 Task: Change proficiency to elementary proficiency.
Action: Mouse moved to (886, 109)
Screenshot: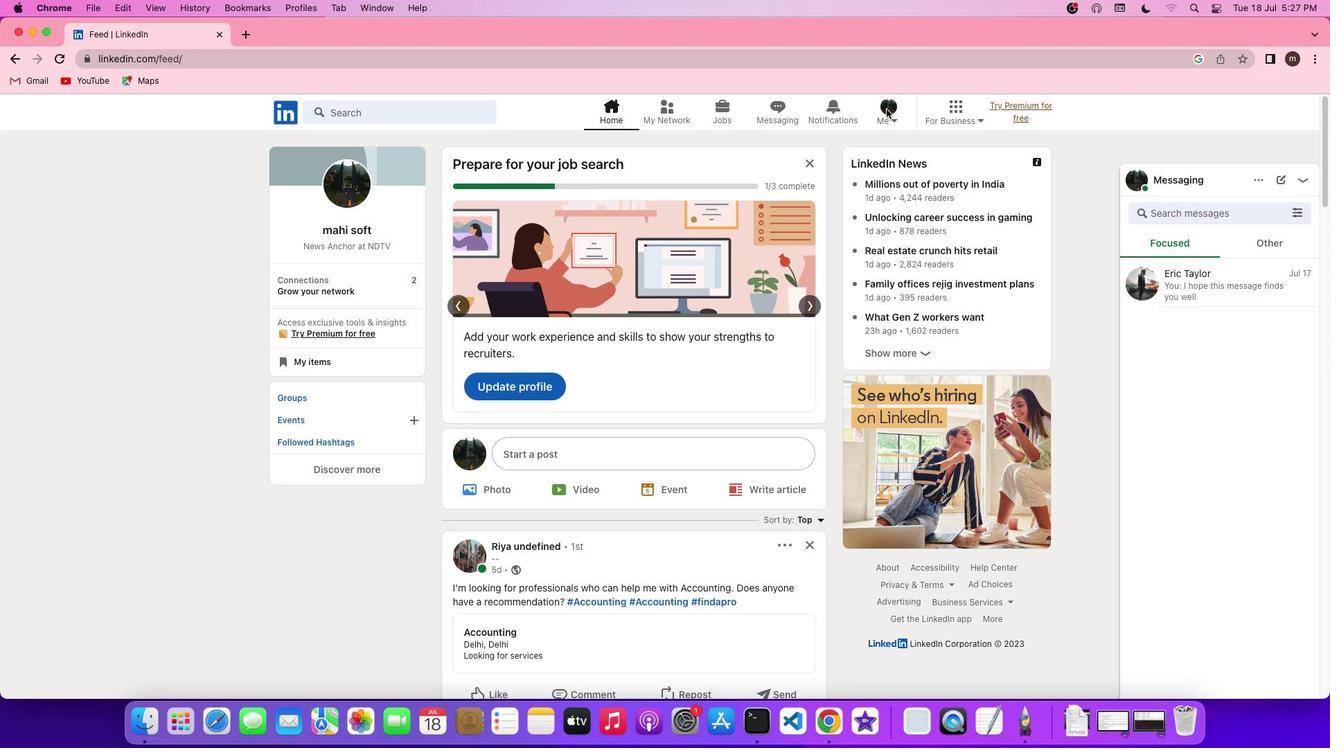
Action: Mouse pressed left at (886, 109)
Screenshot: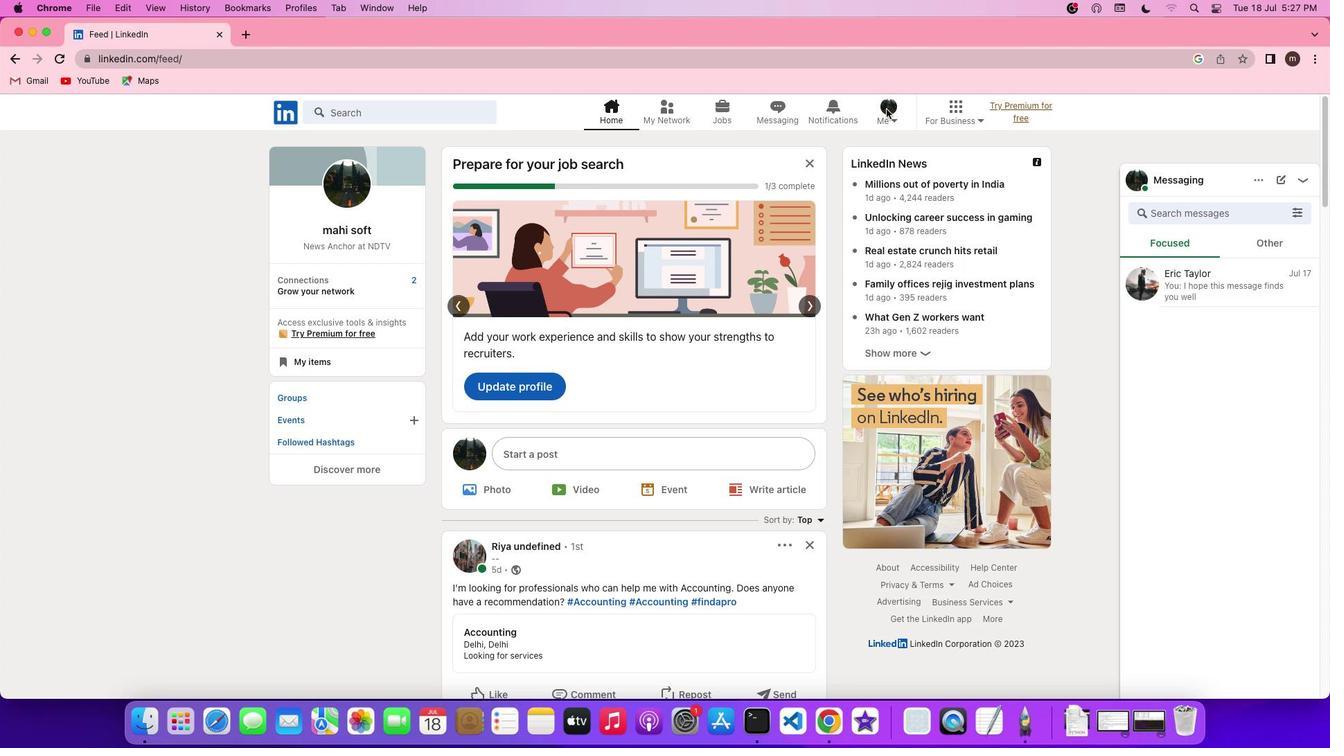 
Action: Mouse pressed left at (886, 109)
Screenshot: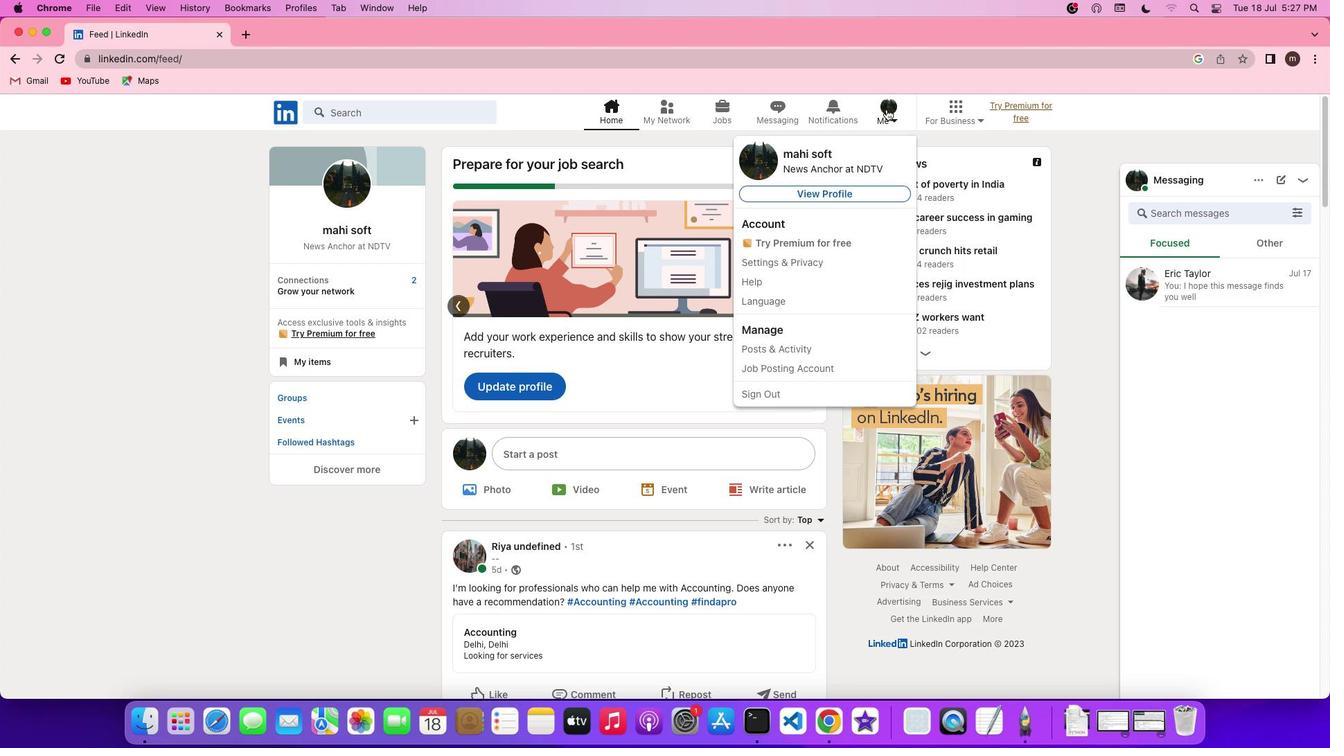 
Action: Mouse moved to (835, 190)
Screenshot: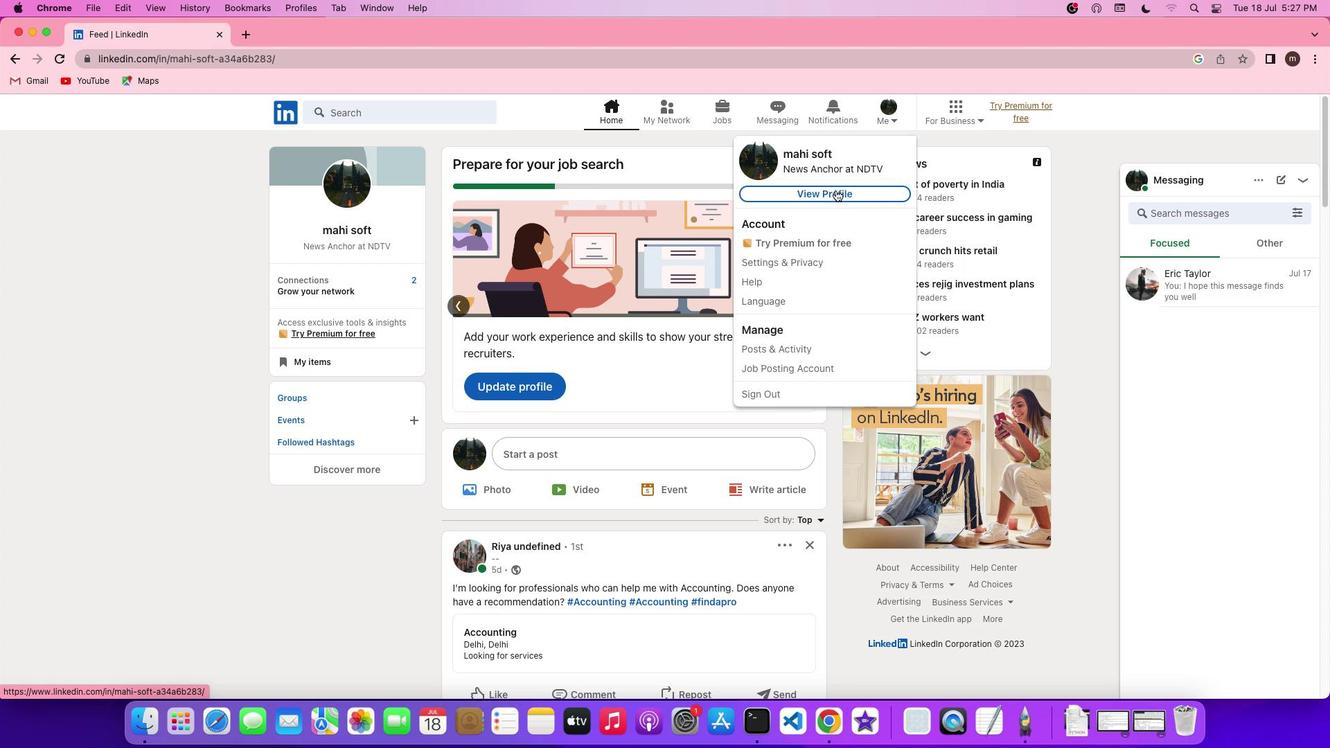 
Action: Mouse pressed left at (835, 190)
Screenshot: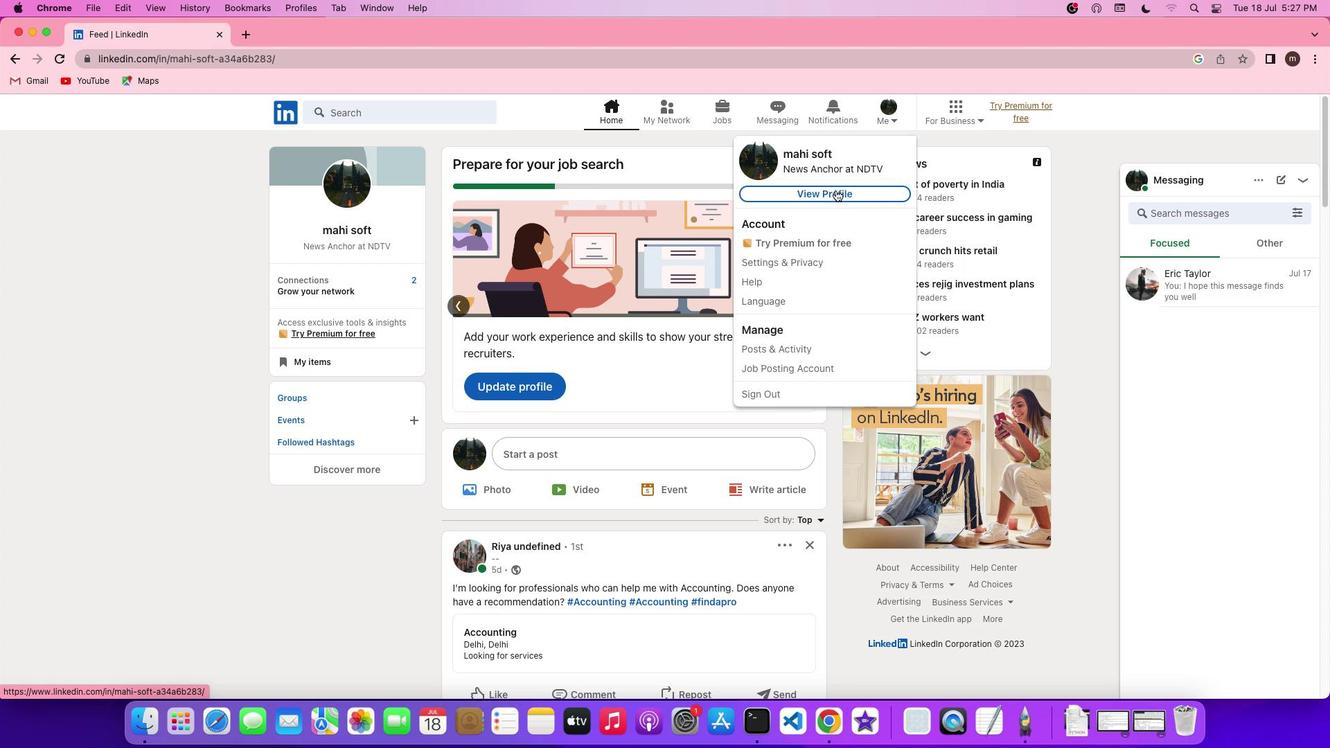 
Action: Mouse moved to (451, 418)
Screenshot: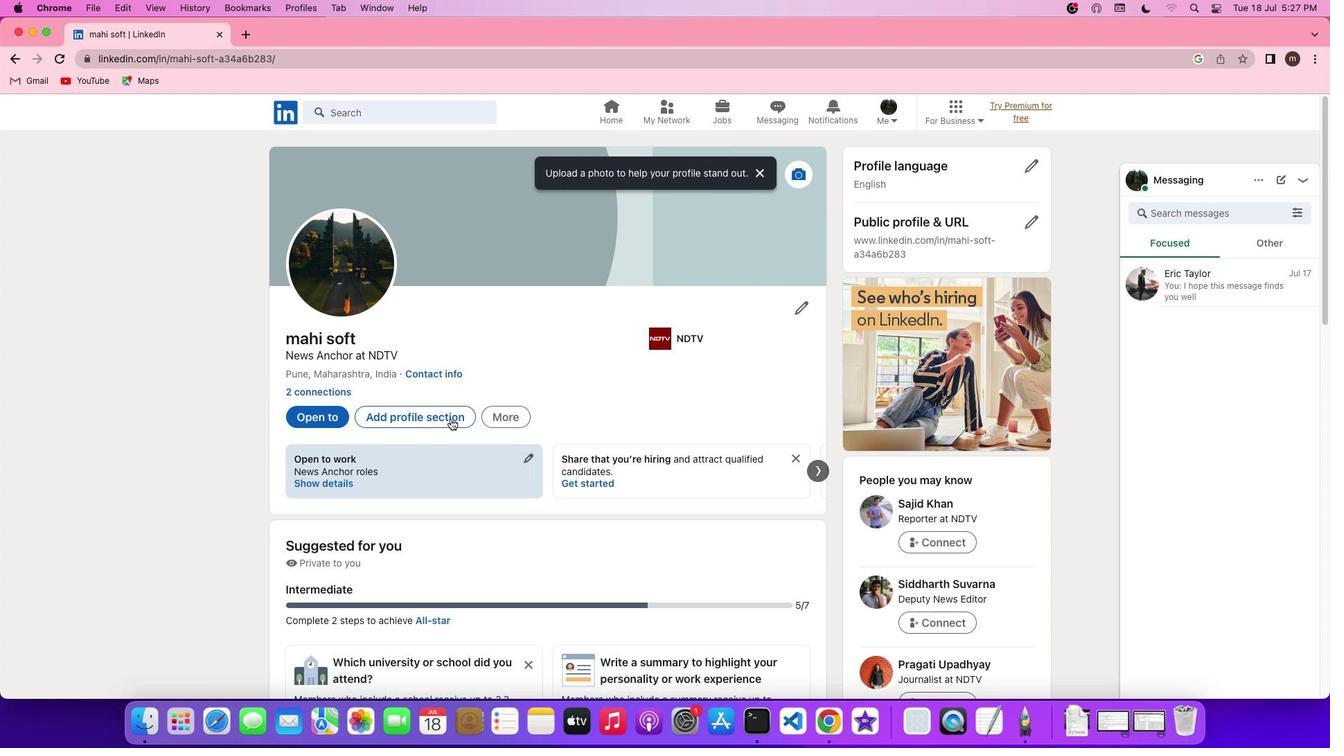 
Action: Mouse pressed left at (451, 418)
Screenshot: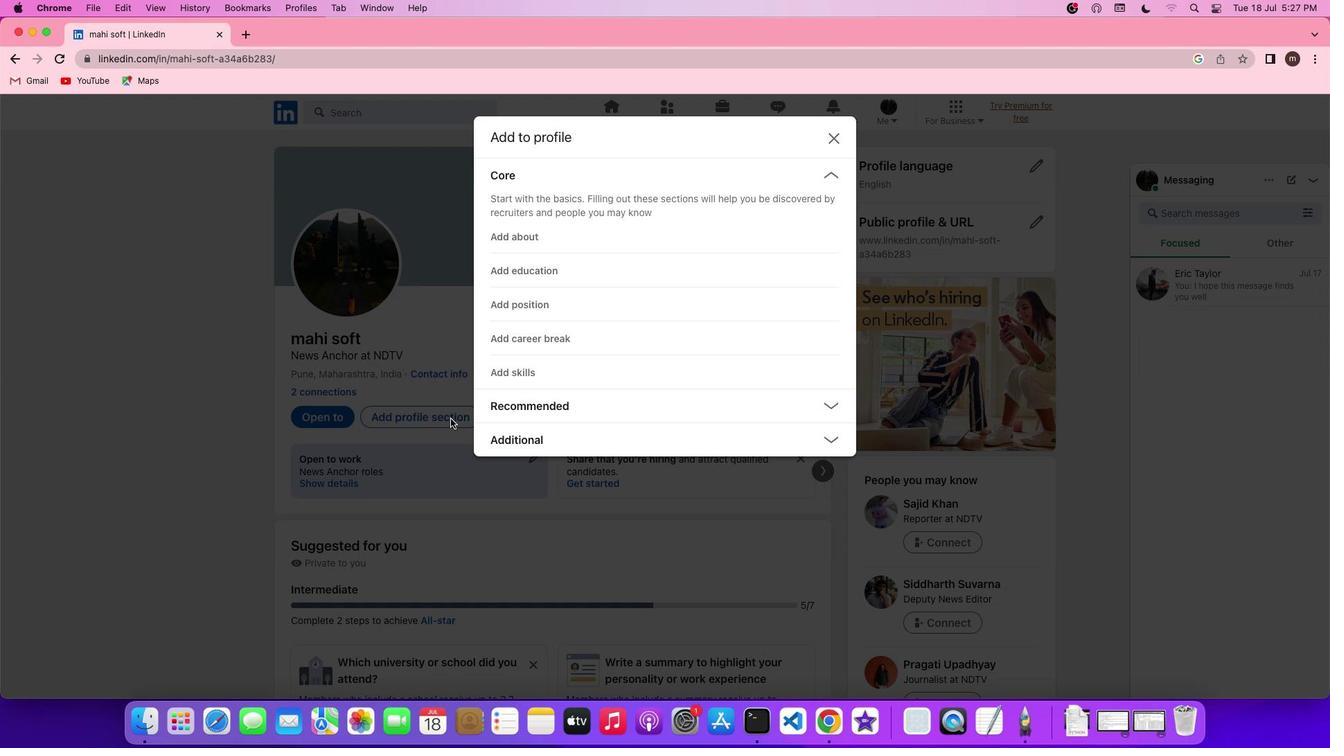 
Action: Mouse moved to (507, 435)
Screenshot: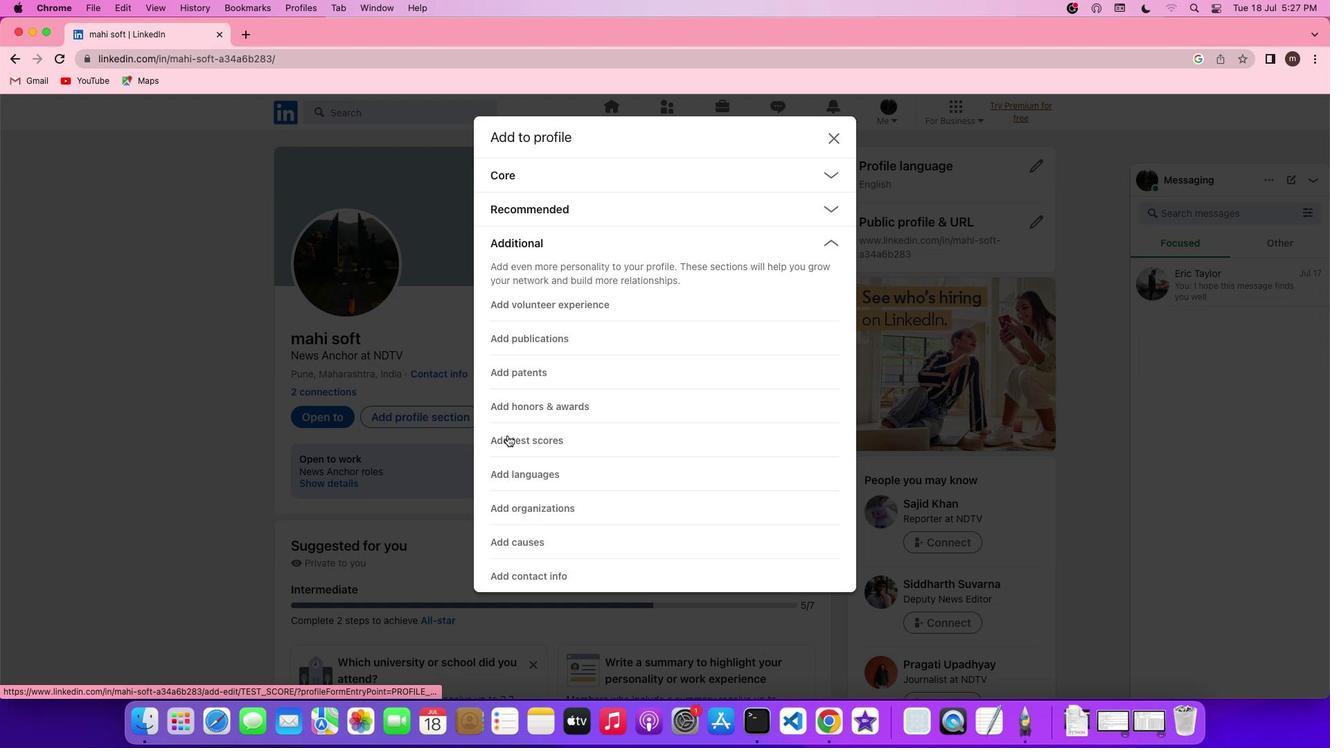 
Action: Mouse pressed left at (507, 435)
Screenshot: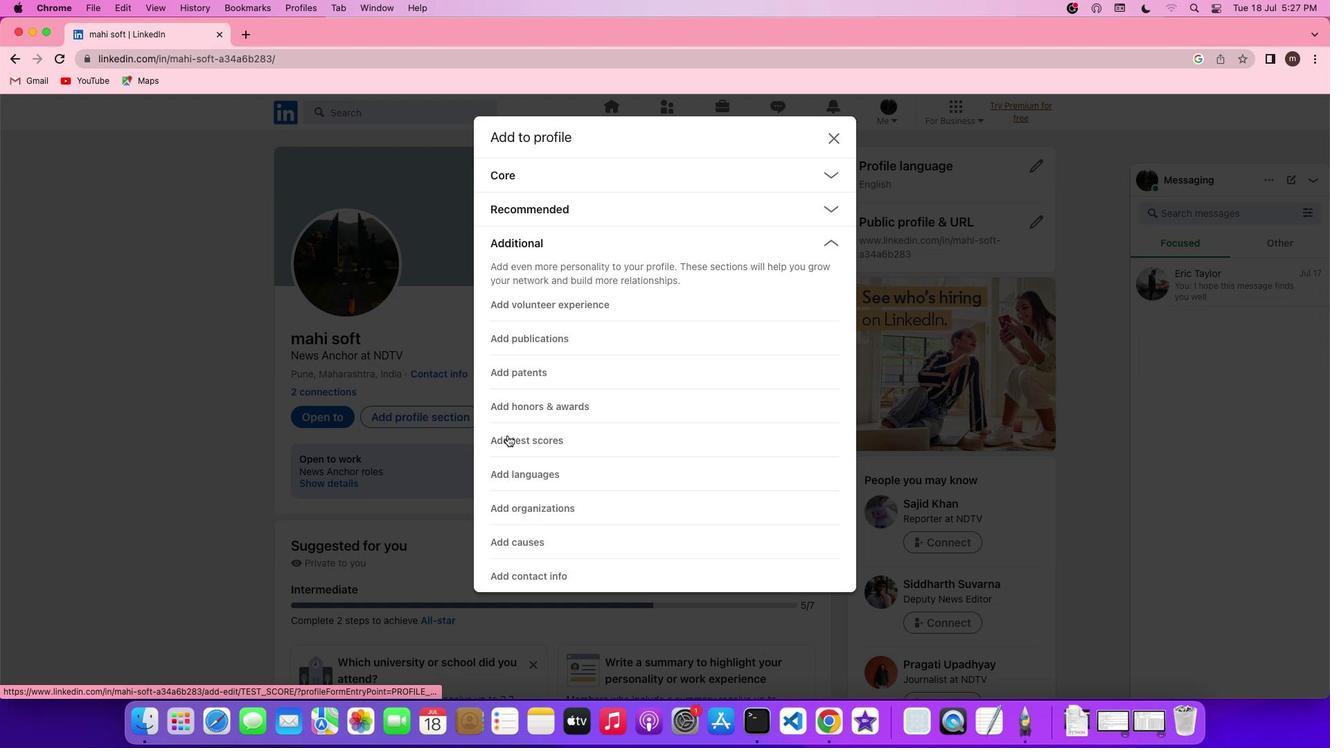 
Action: Mouse moved to (526, 469)
Screenshot: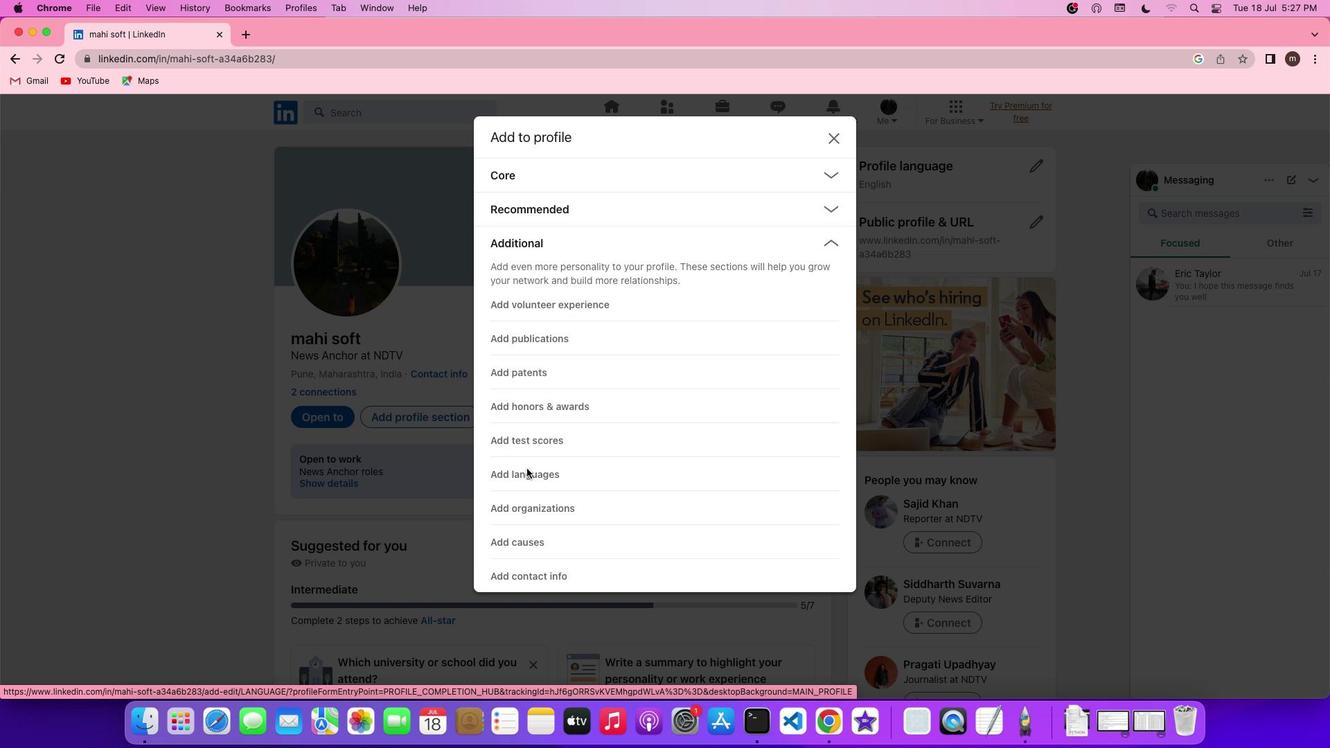 
Action: Mouse pressed left at (526, 469)
Screenshot: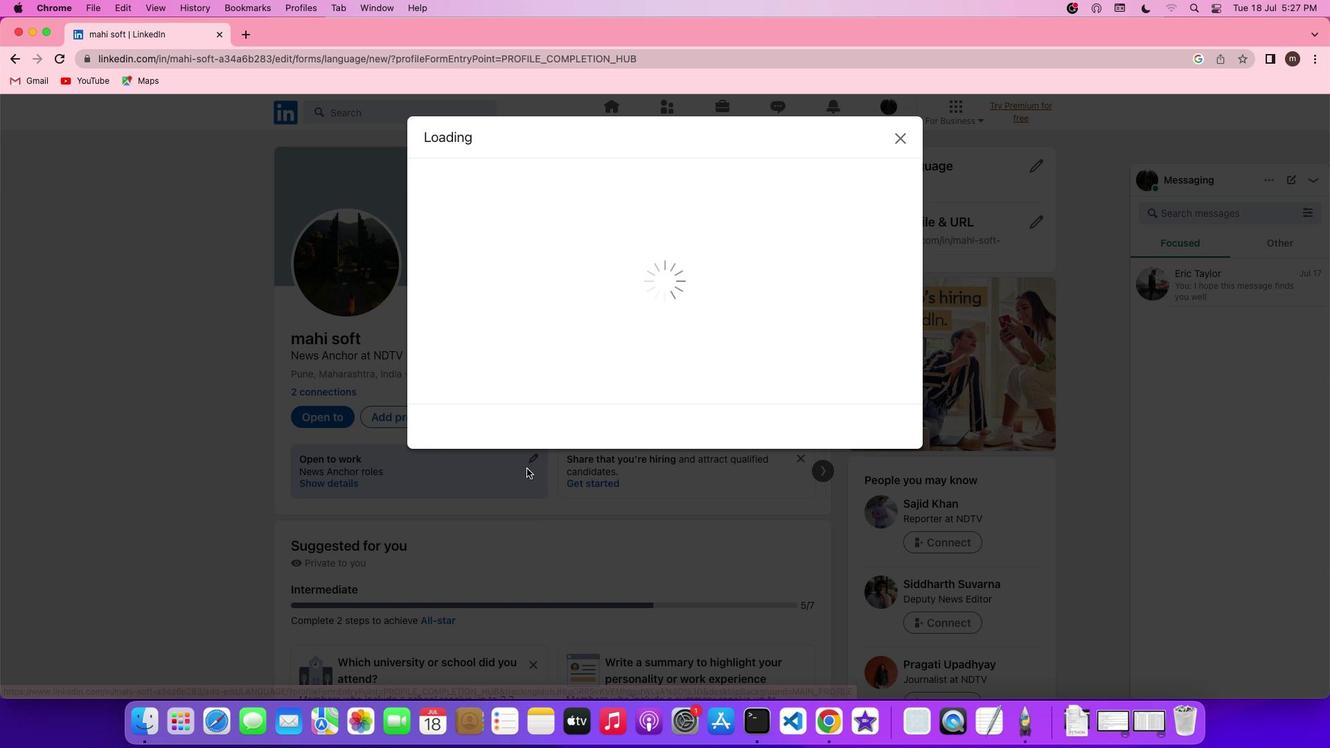 
Action: Mouse moved to (884, 275)
Screenshot: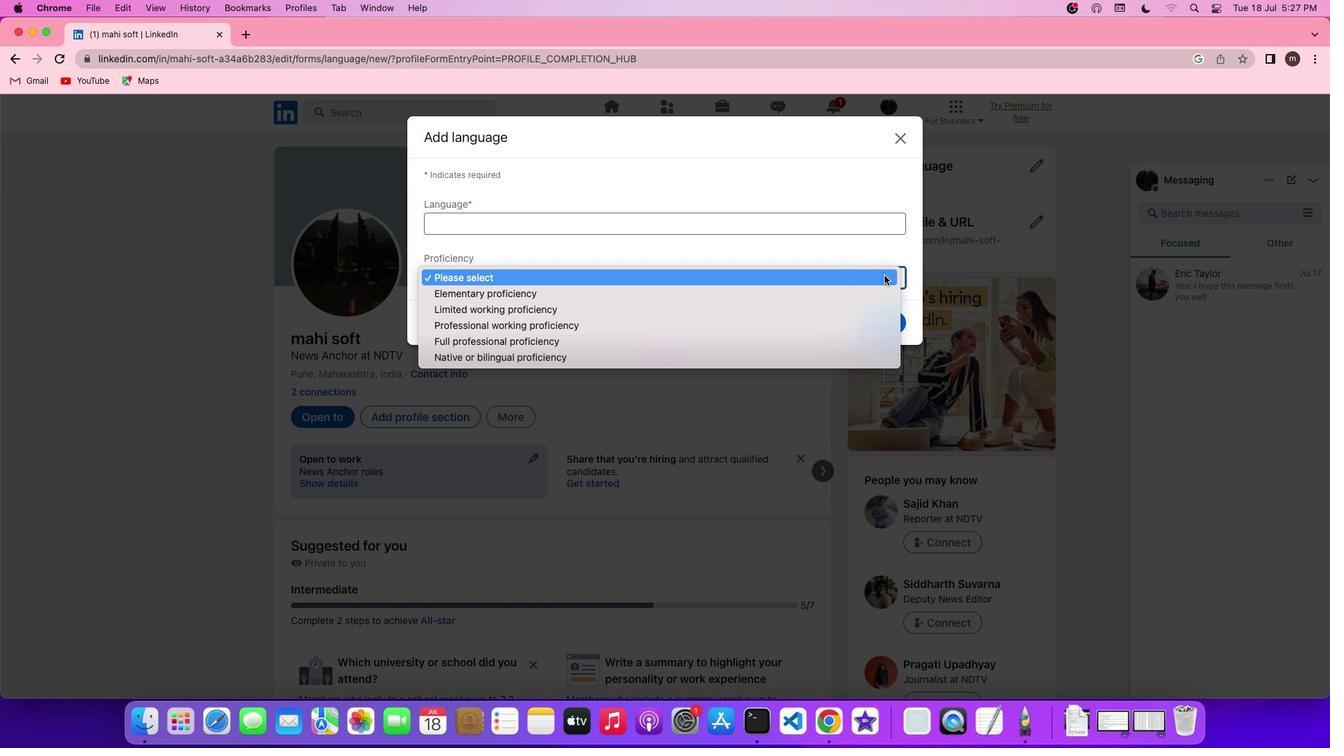 
Action: Mouse pressed left at (884, 275)
Screenshot: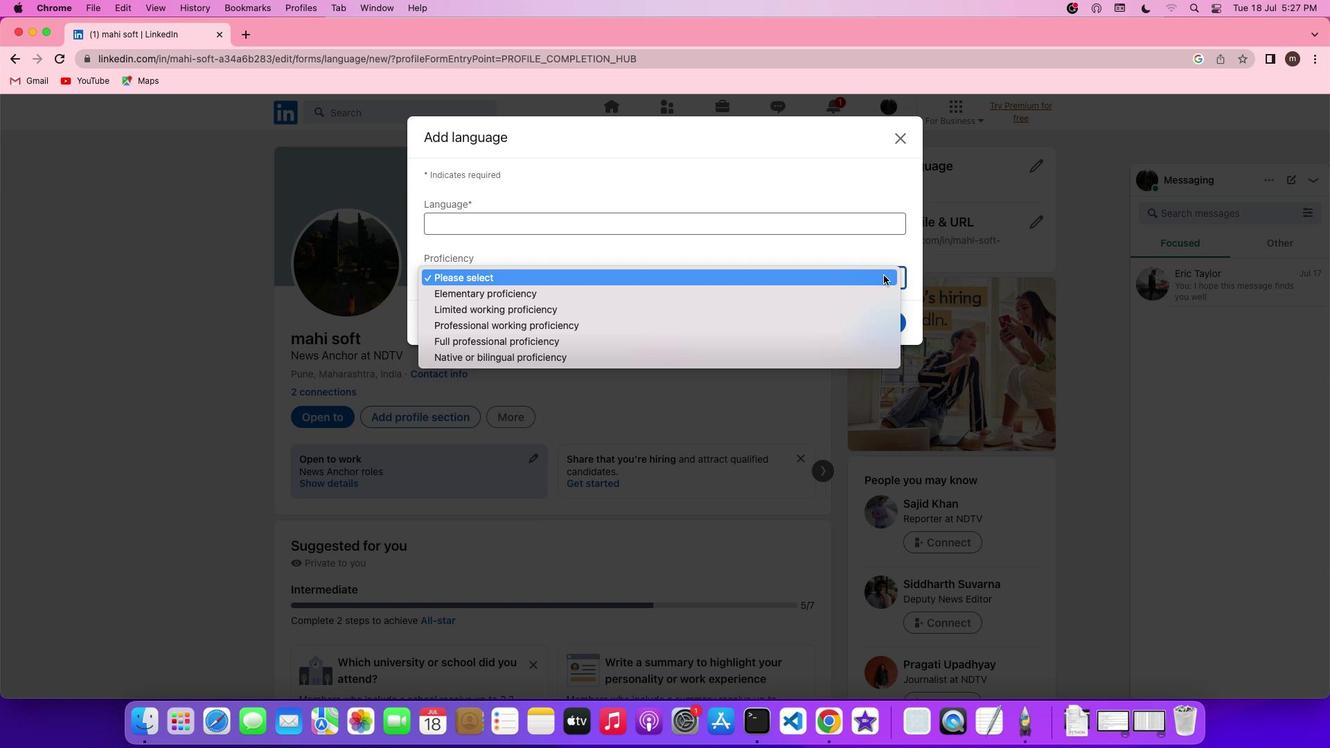
Action: Mouse moved to (866, 295)
Screenshot: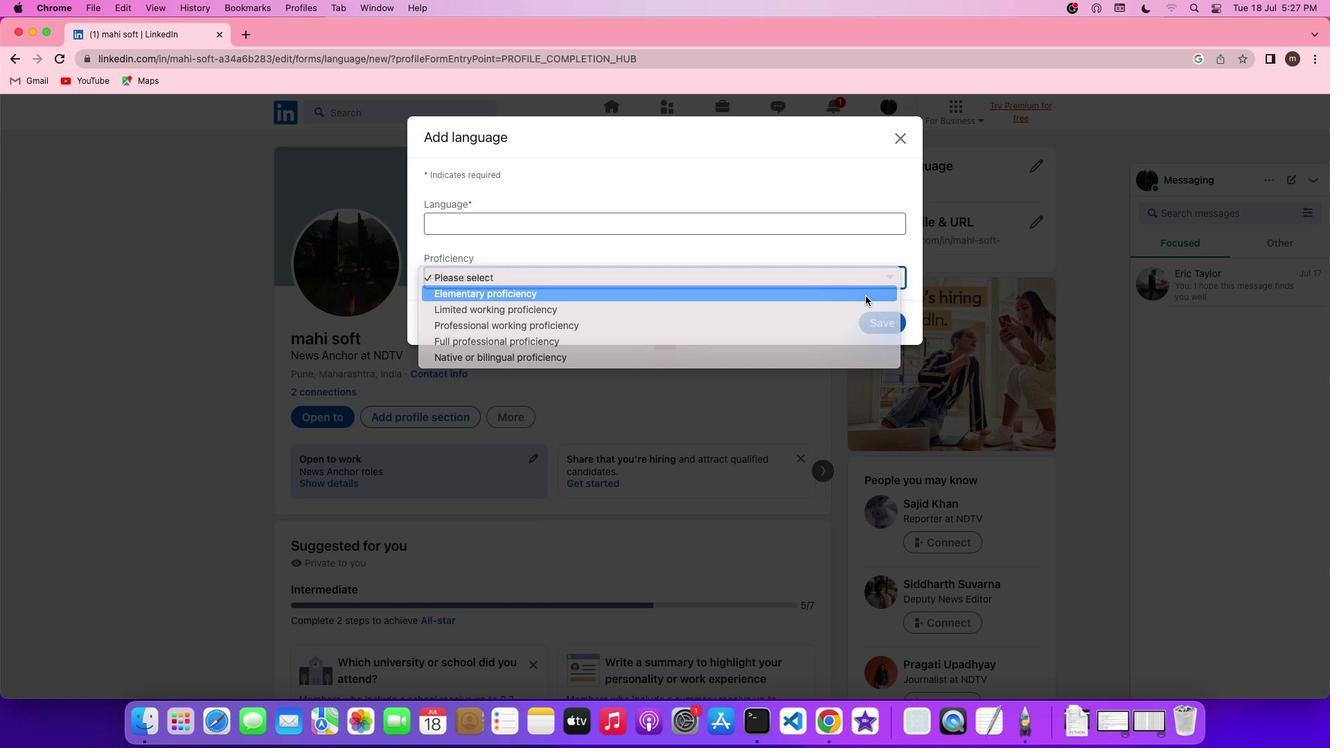 
Action: Mouse pressed left at (866, 295)
Screenshot: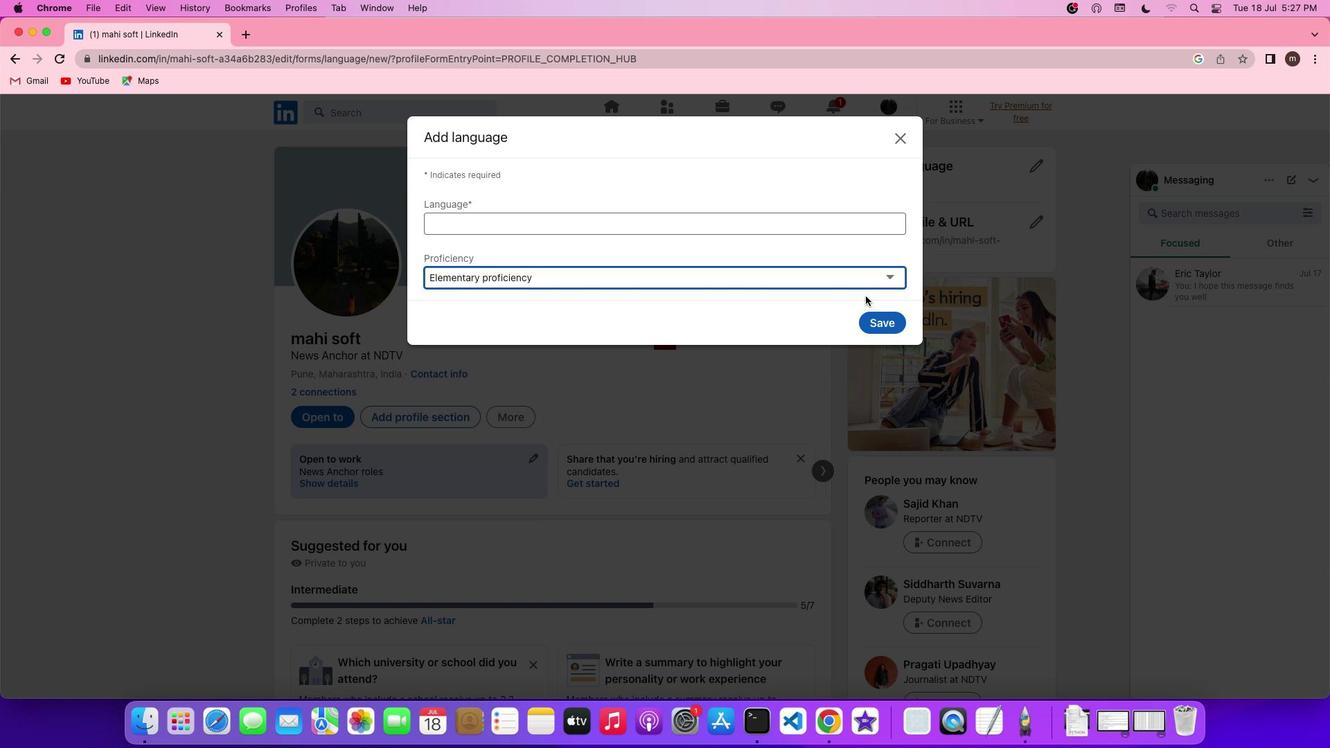 
